 Task: Import a spreadsheet with the name "meeting.ods" from recent.
Action: Mouse pressed left at (44, 114)
Screenshot: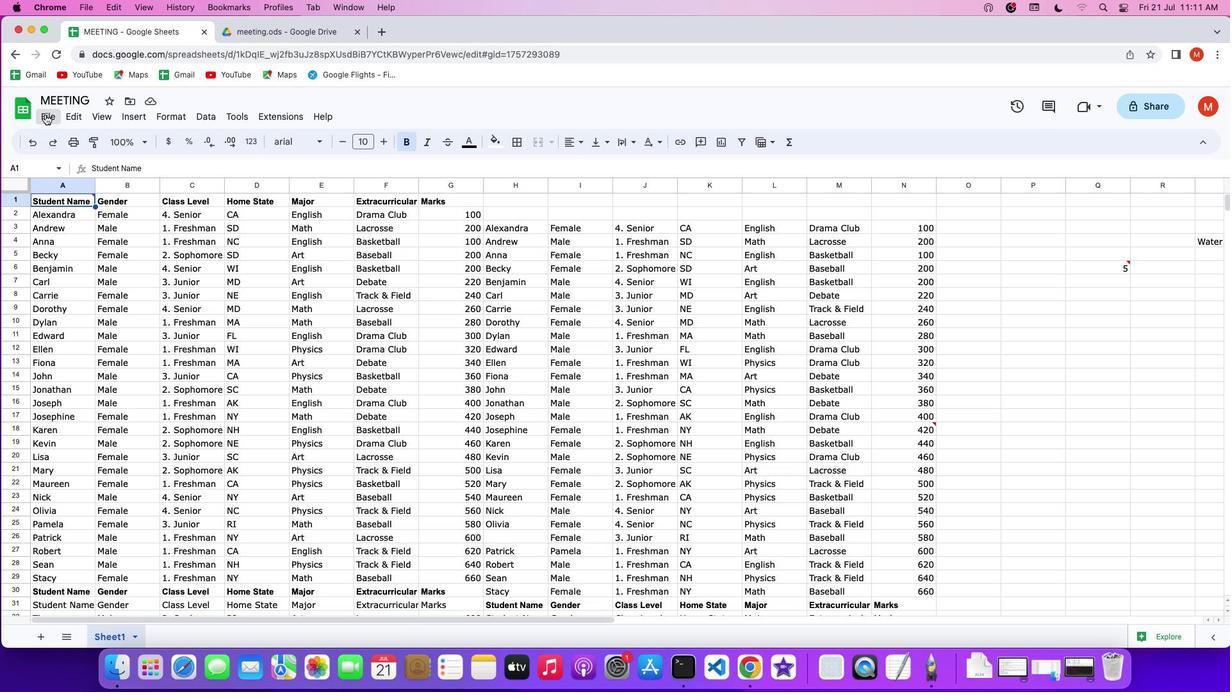 
Action: Mouse moved to (46, 114)
Screenshot: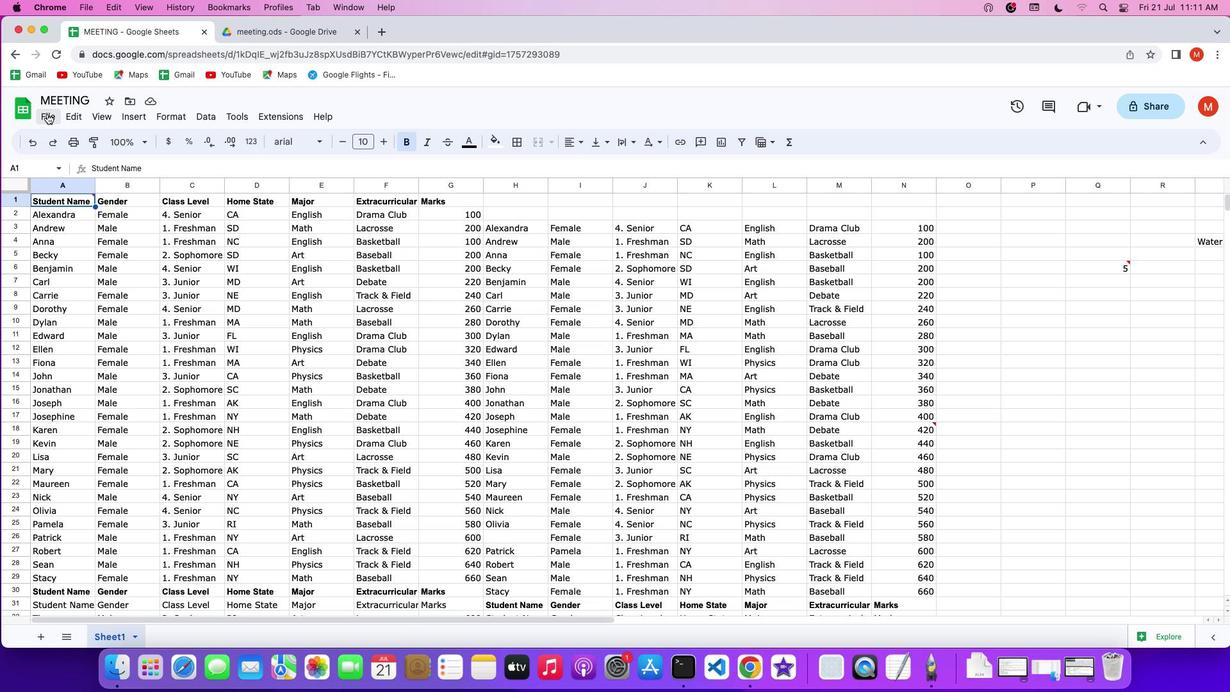 
Action: Mouse pressed left at (46, 114)
Screenshot: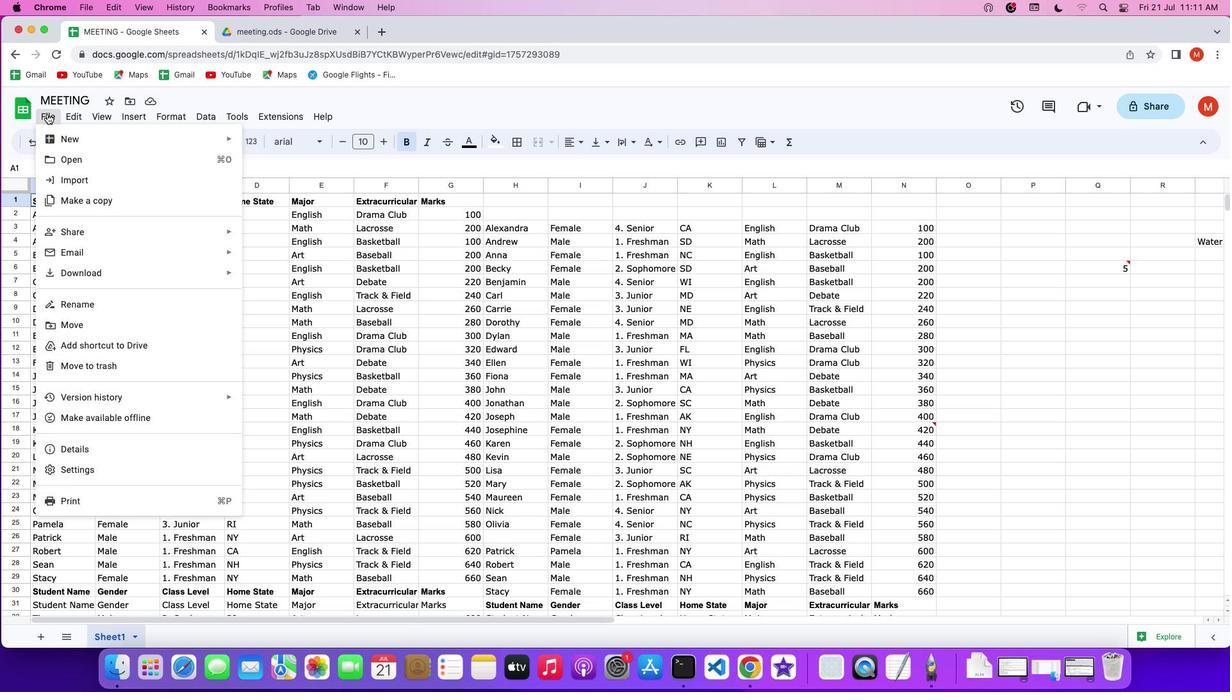 
Action: Mouse moved to (67, 173)
Screenshot: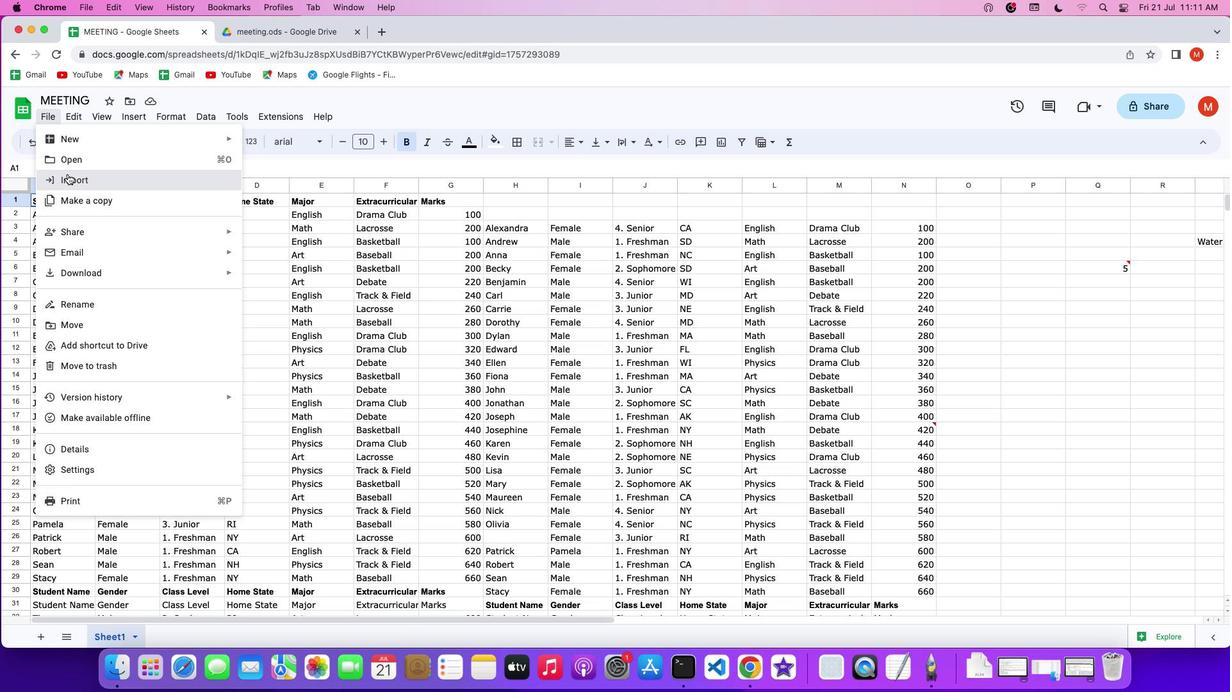 
Action: Mouse pressed left at (67, 173)
Screenshot: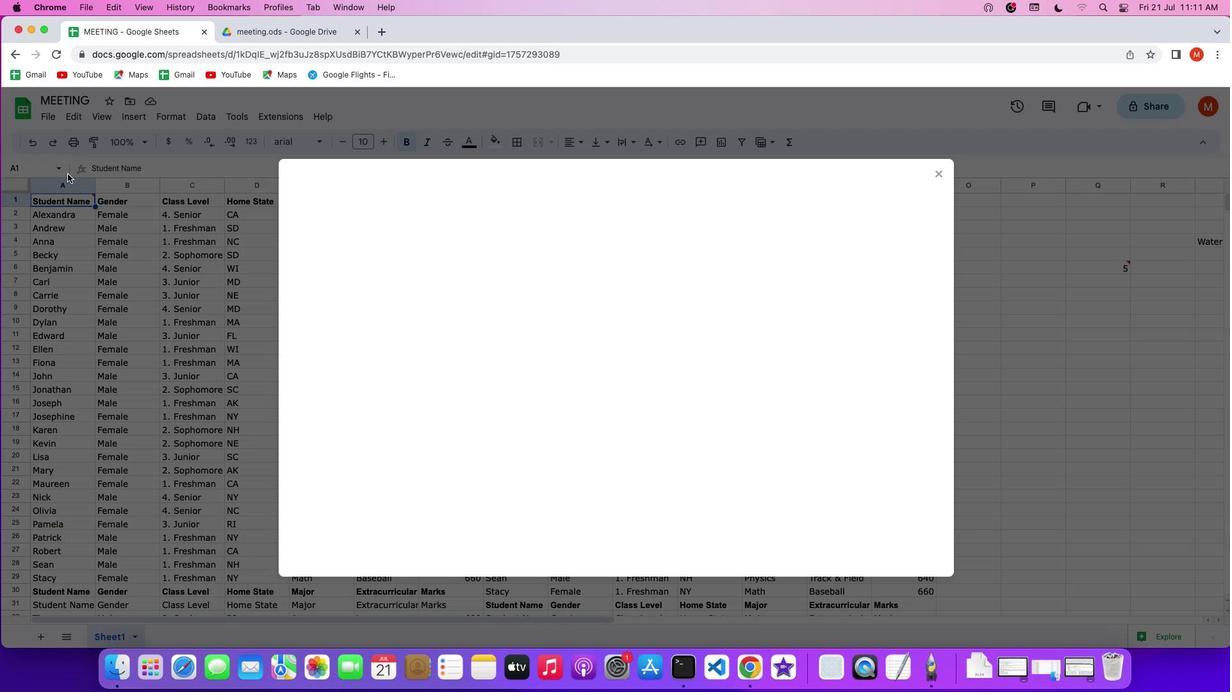 
Action: Mouse moved to (448, 223)
Screenshot: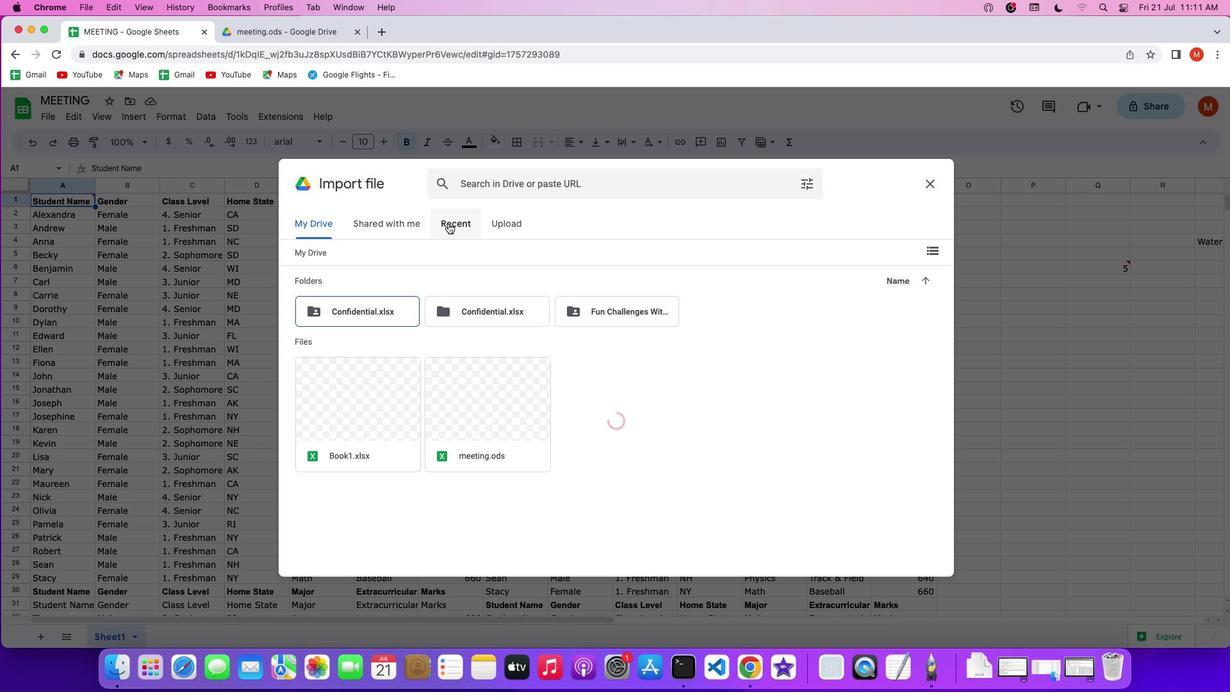 
Action: Mouse pressed left at (448, 223)
Screenshot: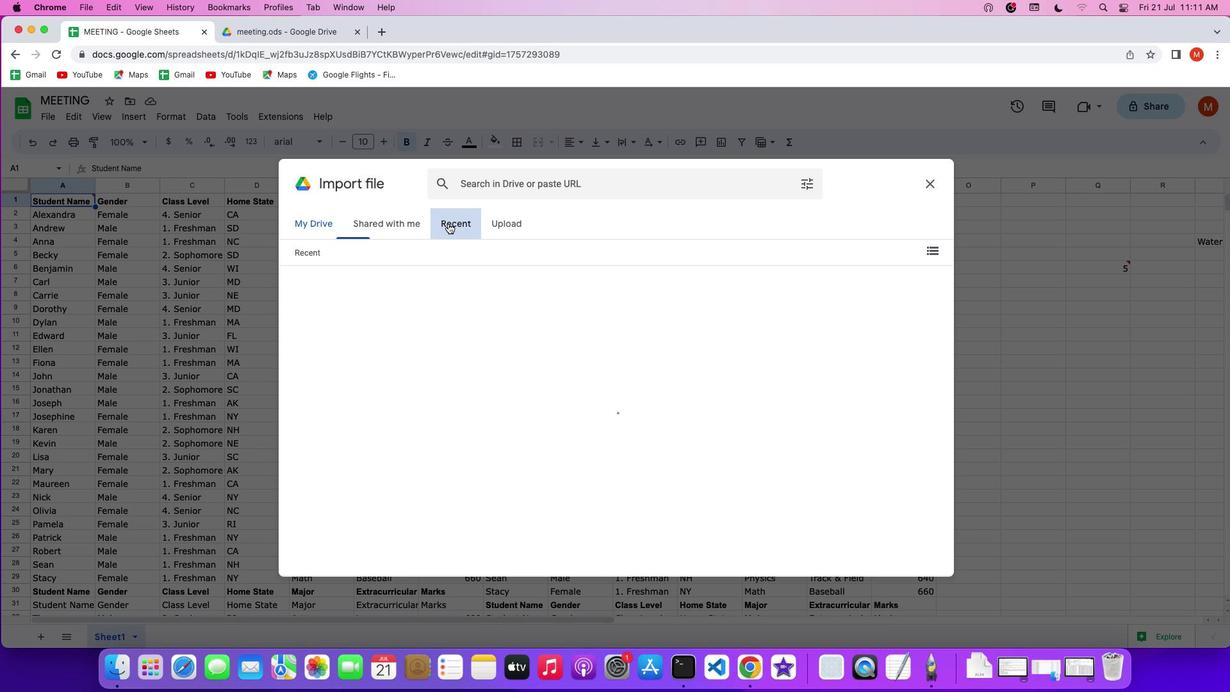 
Action: Mouse moved to (372, 340)
Screenshot: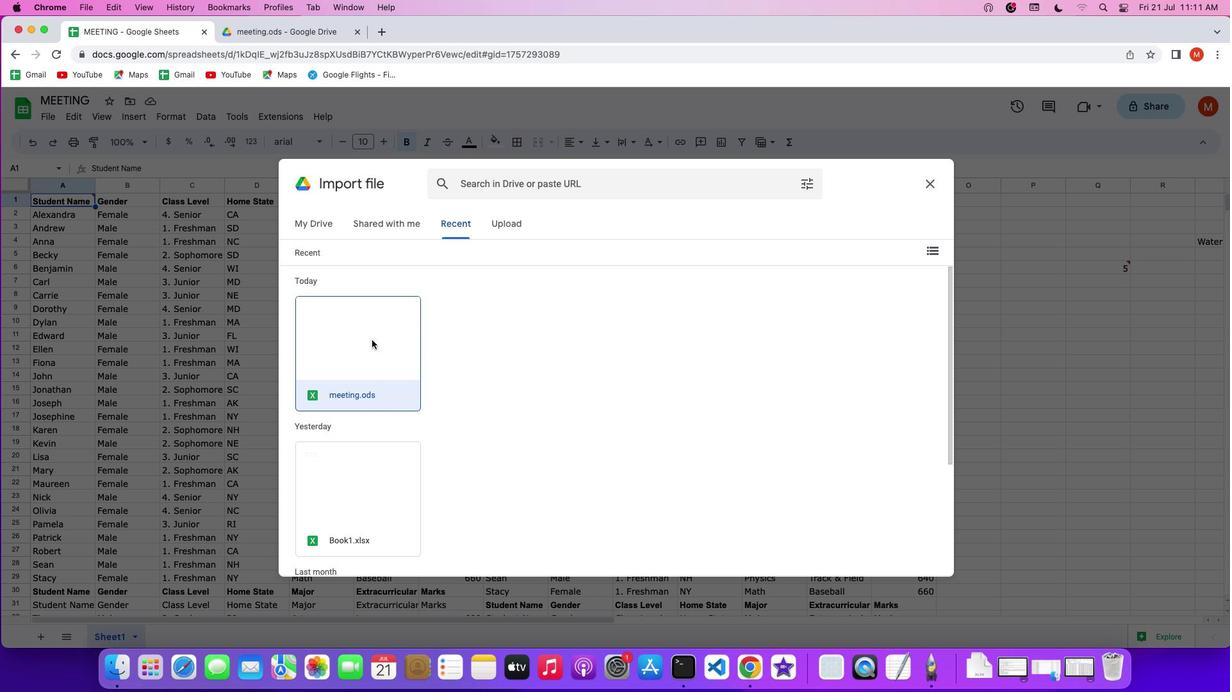 
Action: Mouse pressed left at (372, 340)
Screenshot: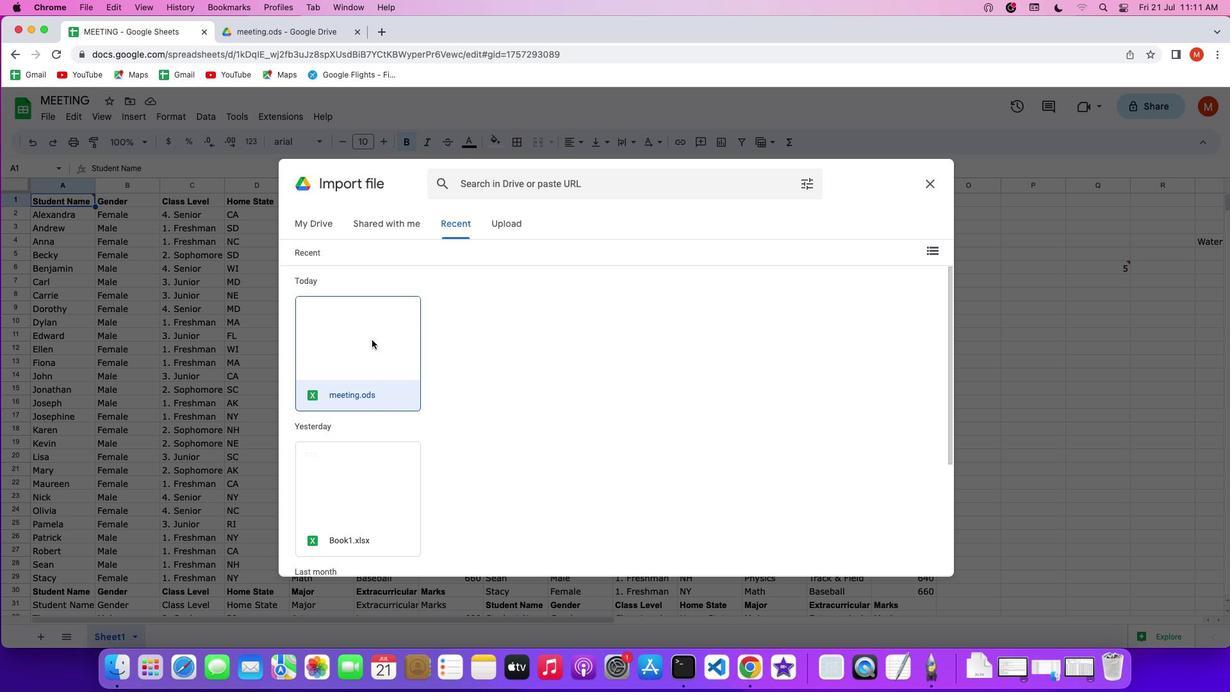 
Action: Mouse moved to (915, 549)
Screenshot: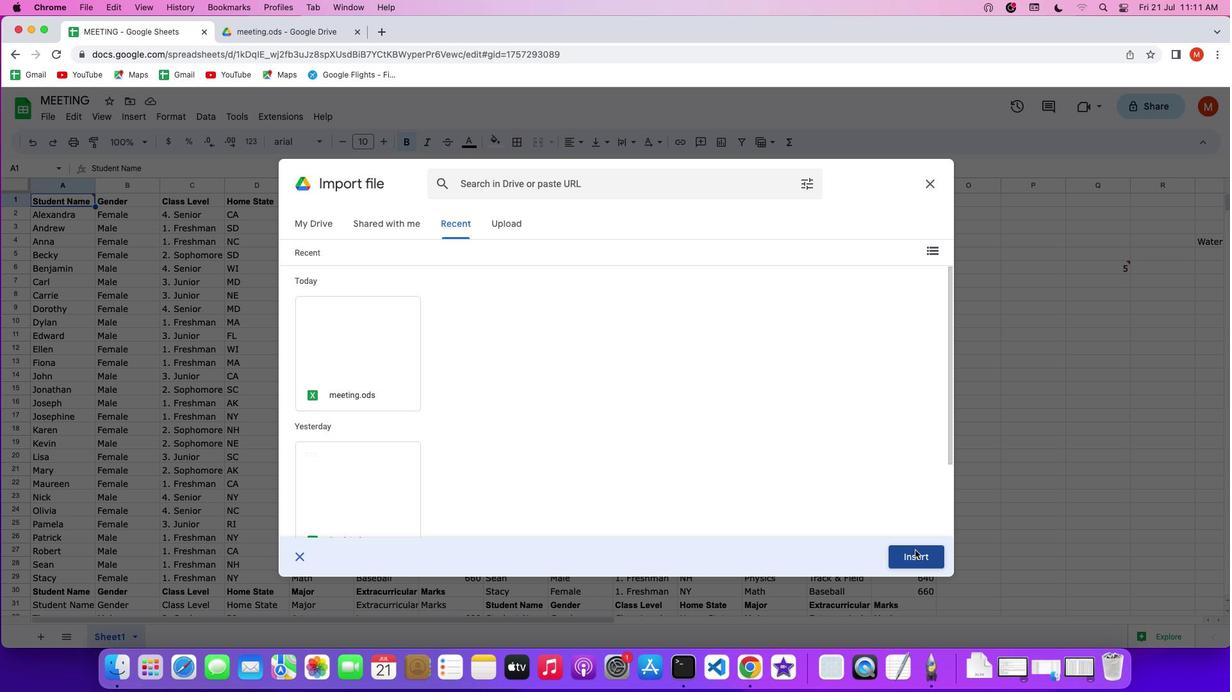
Action: Mouse pressed left at (915, 549)
Screenshot: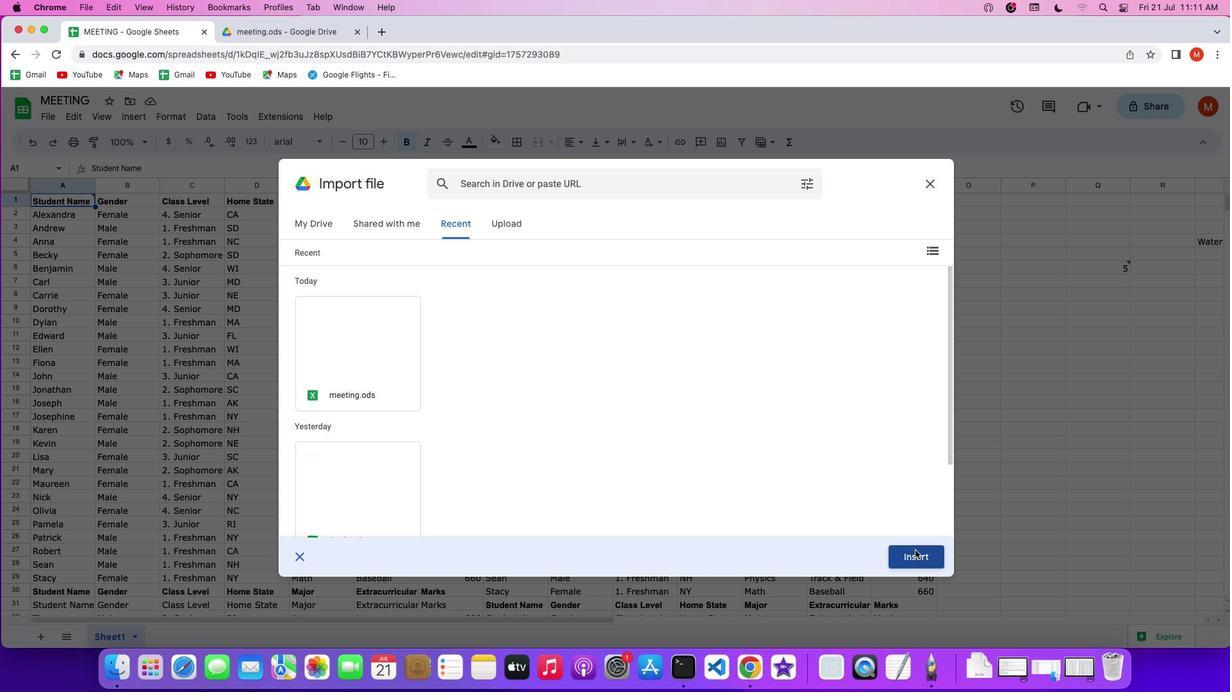 
Action: Mouse moved to (664, 434)
Screenshot: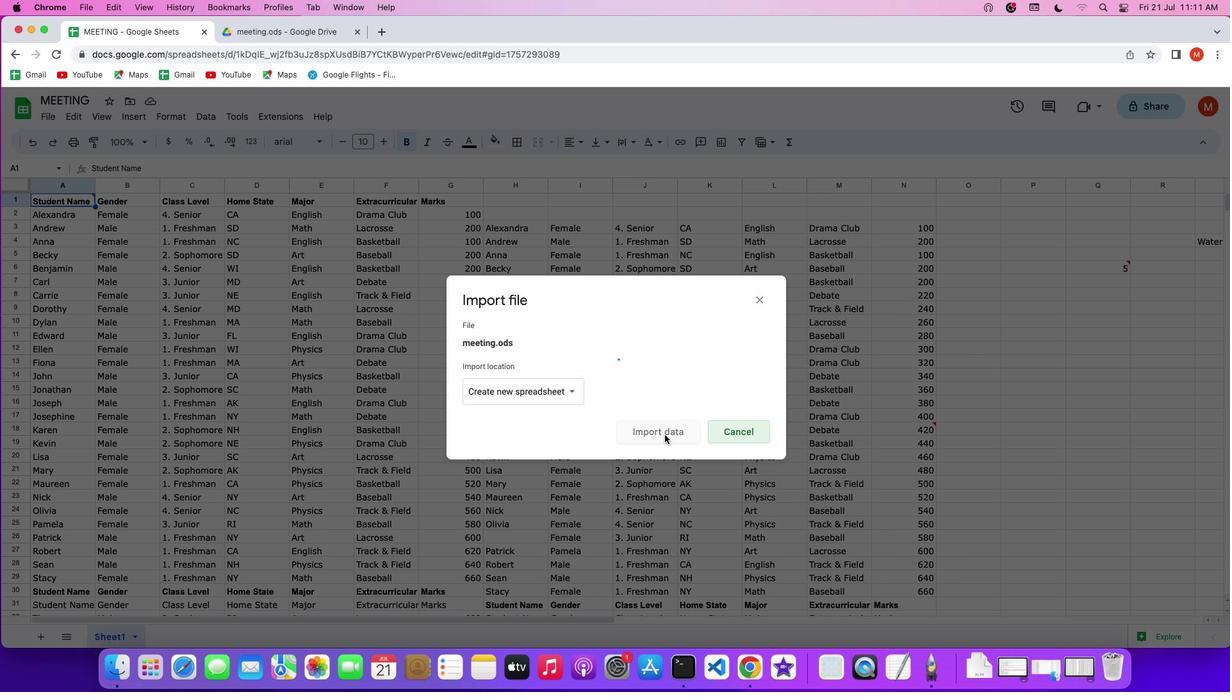 
Action: Mouse pressed left at (664, 434)
Screenshot: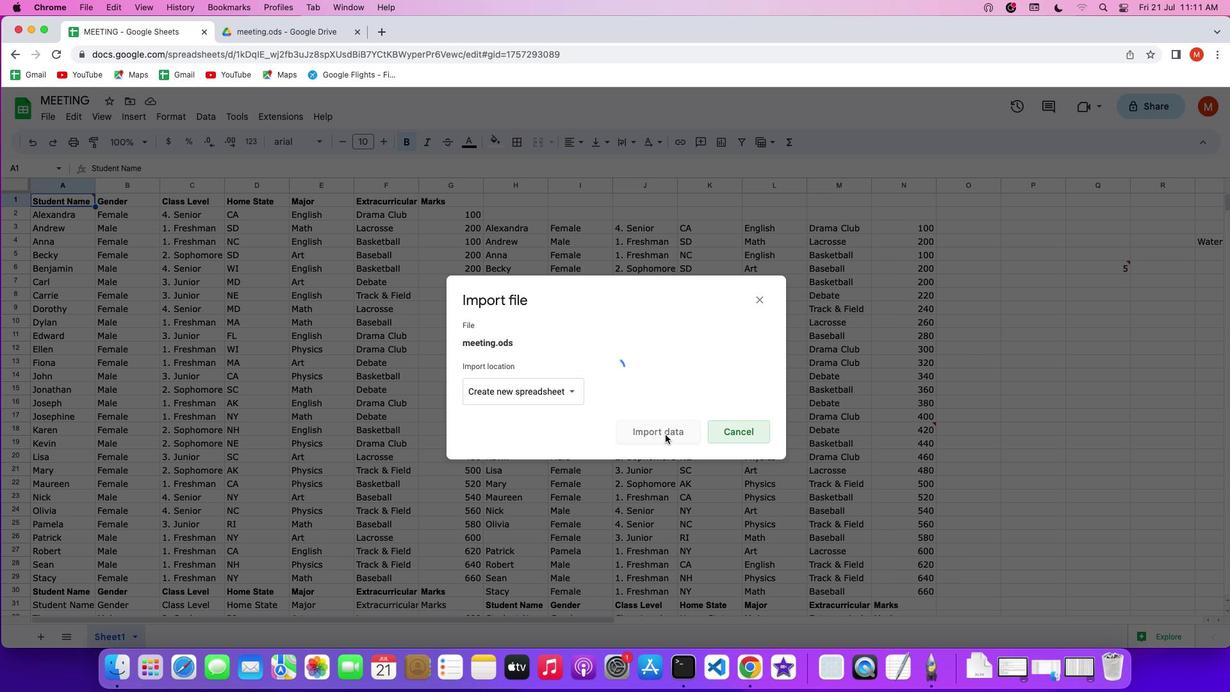 
Action: Mouse moved to (667, 436)
Screenshot: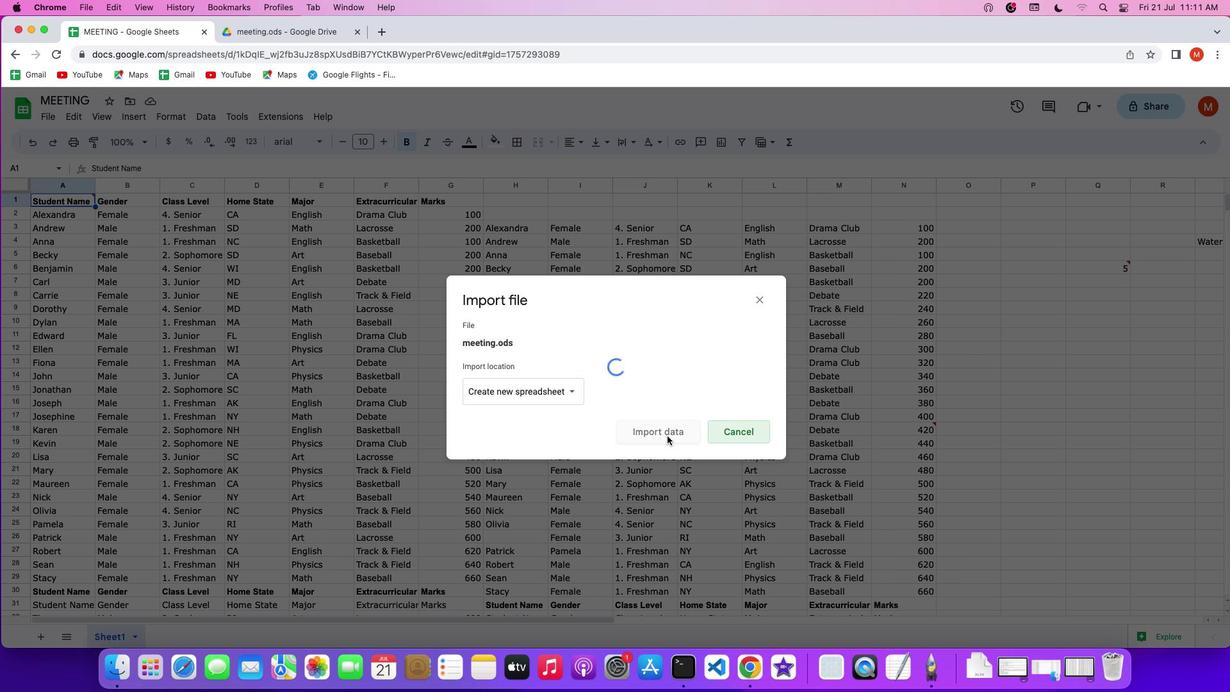 
